 Task: Set the radius for the debanding algorithm to 17.
Action: Mouse moved to (129, 14)
Screenshot: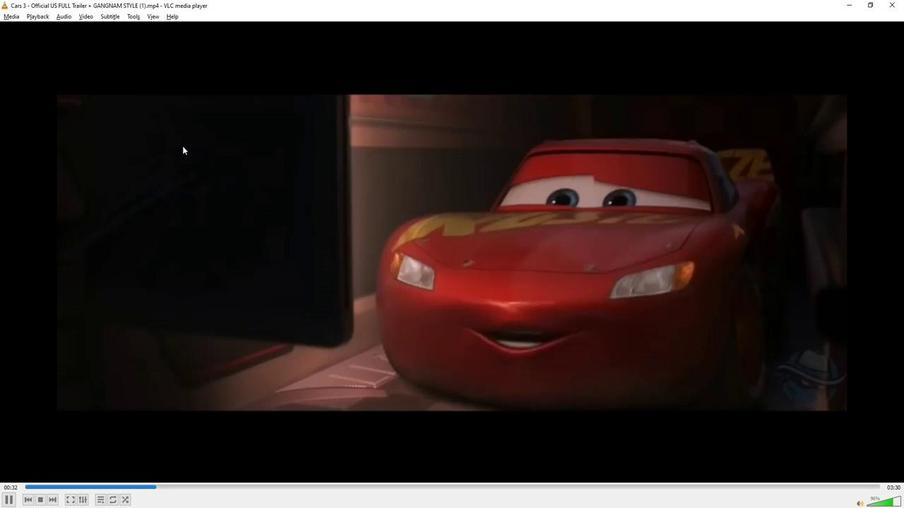 
Action: Mouse pressed left at (129, 14)
Screenshot: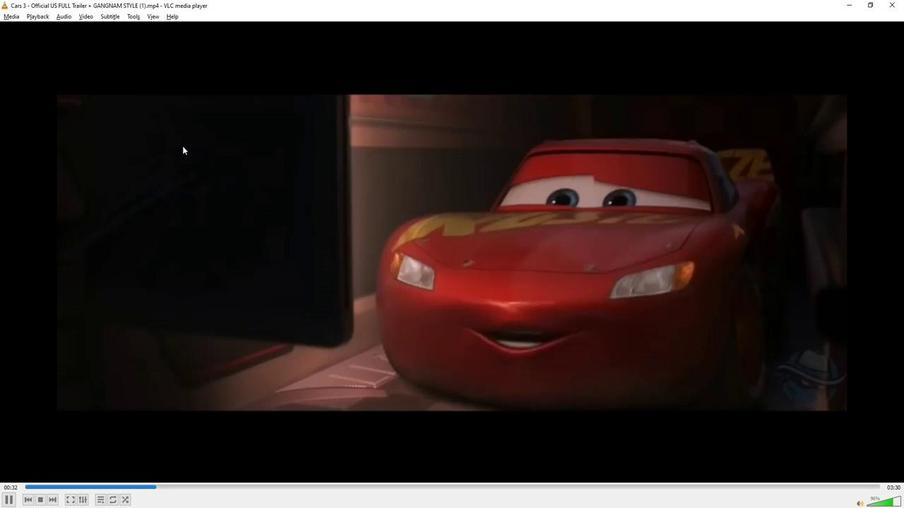 
Action: Mouse moved to (156, 128)
Screenshot: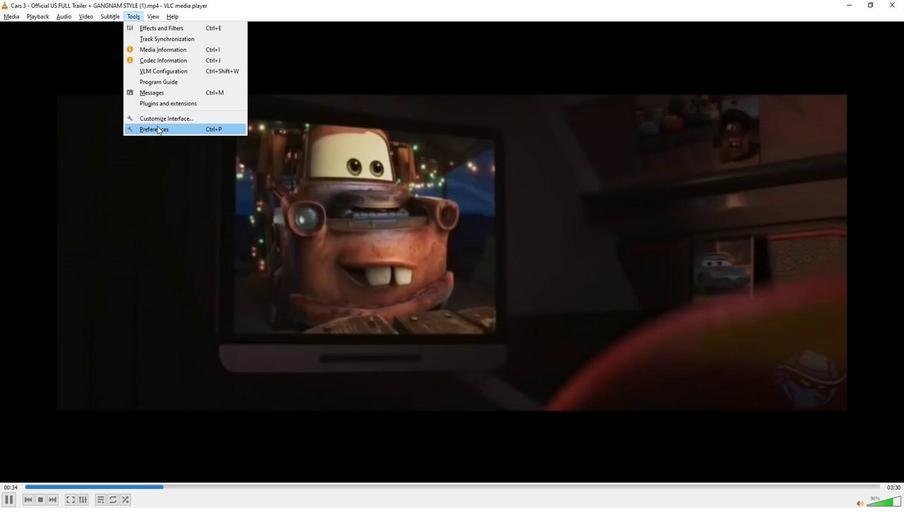 
Action: Mouse pressed left at (156, 128)
Screenshot: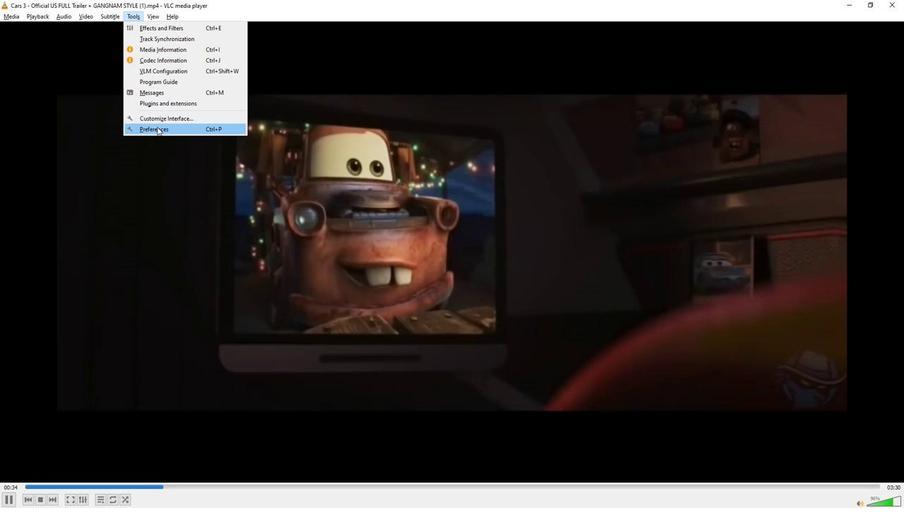
Action: Mouse moved to (199, 400)
Screenshot: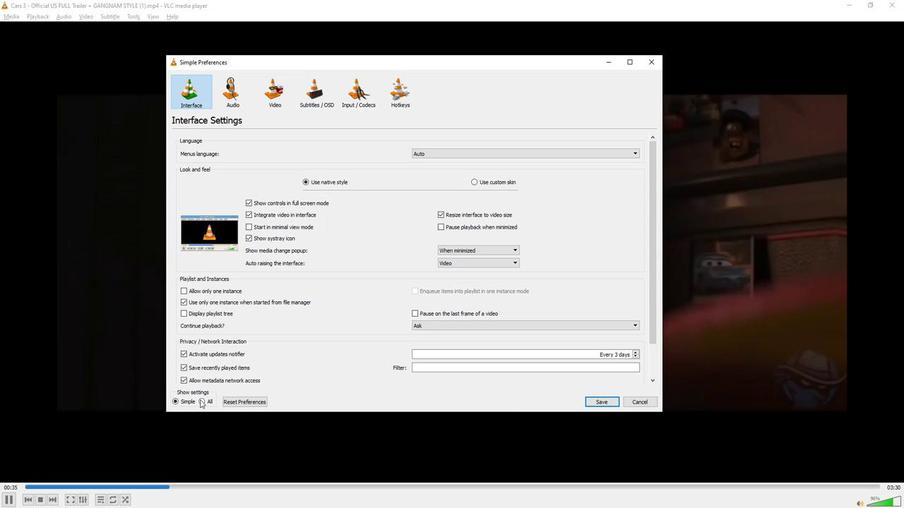 
Action: Mouse pressed left at (199, 400)
Screenshot: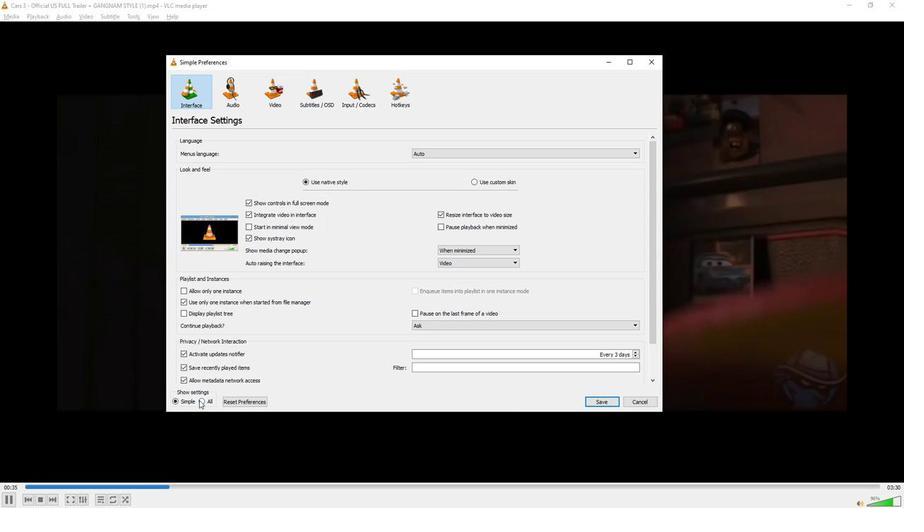 
Action: Mouse moved to (209, 213)
Screenshot: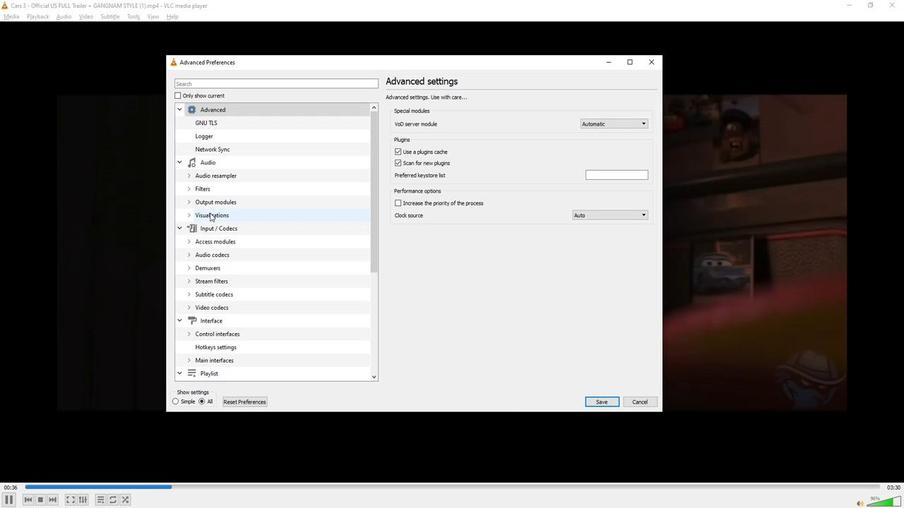 
Action: Mouse scrolled (209, 212) with delta (0, 0)
Screenshot: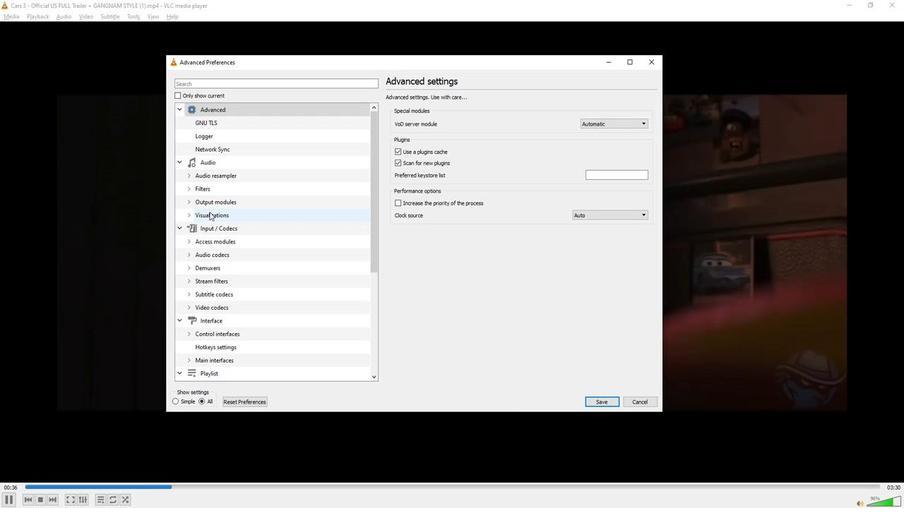 
Action: Mouse moved to (209, 212)
Screenshot: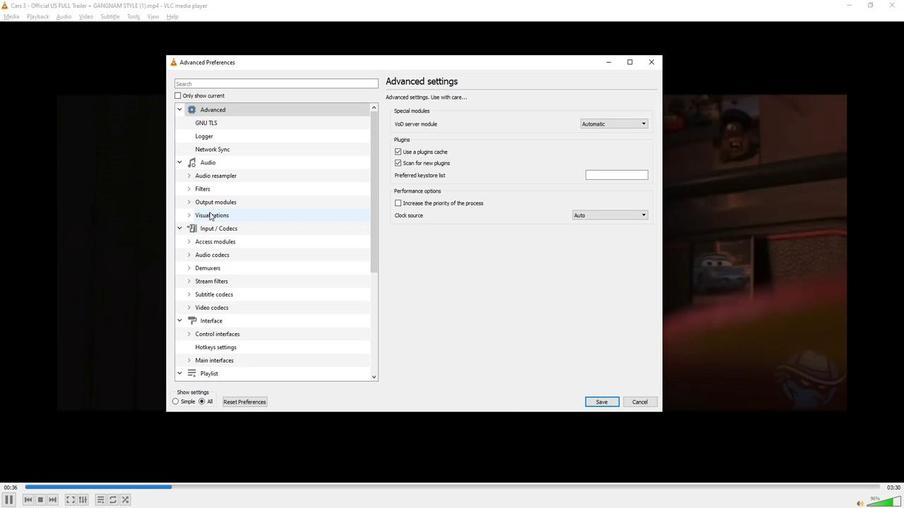 
Action: Mouse scrolled (209, 212) with delta (0, 0)
Screenshot: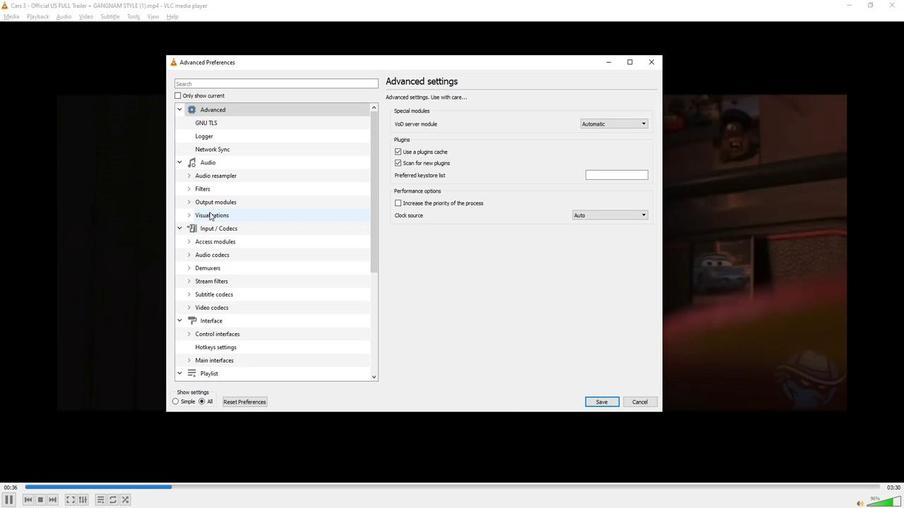 
Action: Mouse scrolled (209, 212) with delta (0, 0)
Screenshot: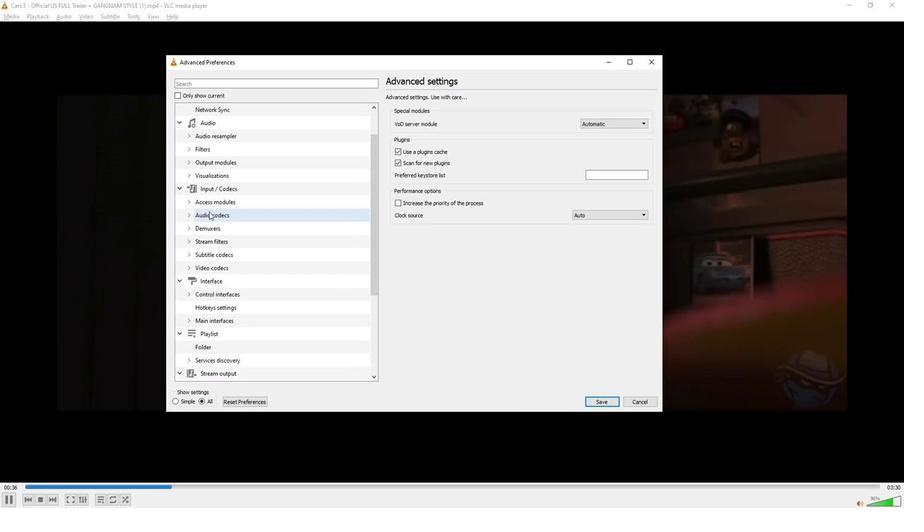 
Action: Mouse scrolled (209, 212) with delta (0, 0)
Screenshot: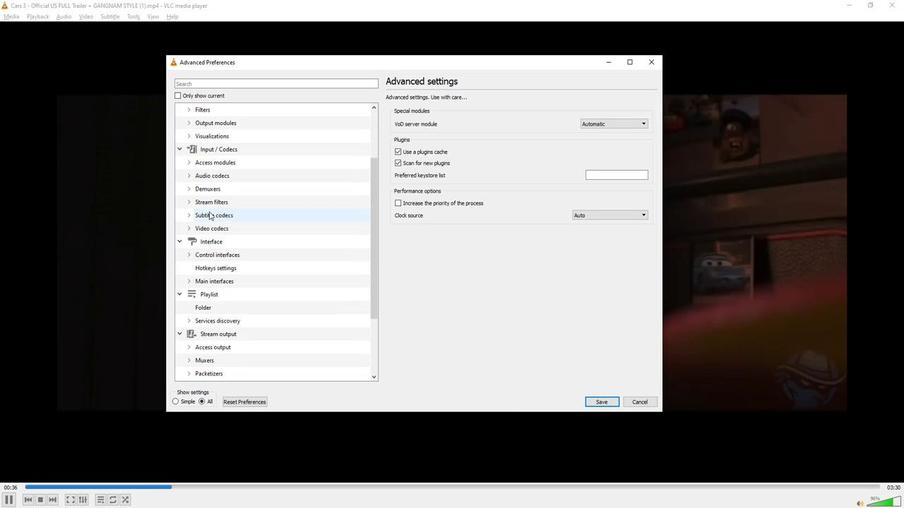 
Action: Mouse scrolled (209, 212) with delta (0, 0)
Screenshot: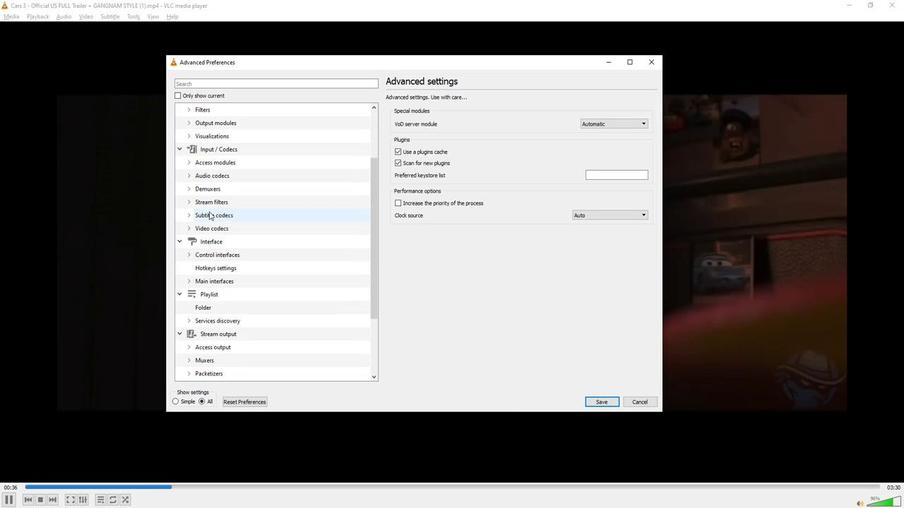 
Action: Mouse scrolled (209, 212) with delta (0, 0)
Screenshot: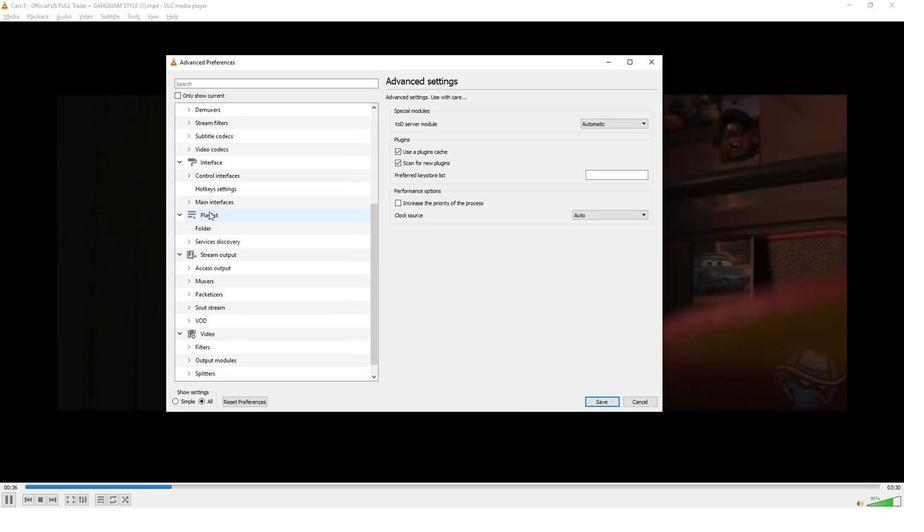 
Action: Mouse scrolled (209, 212) with delta (0, 0)
Screenshot: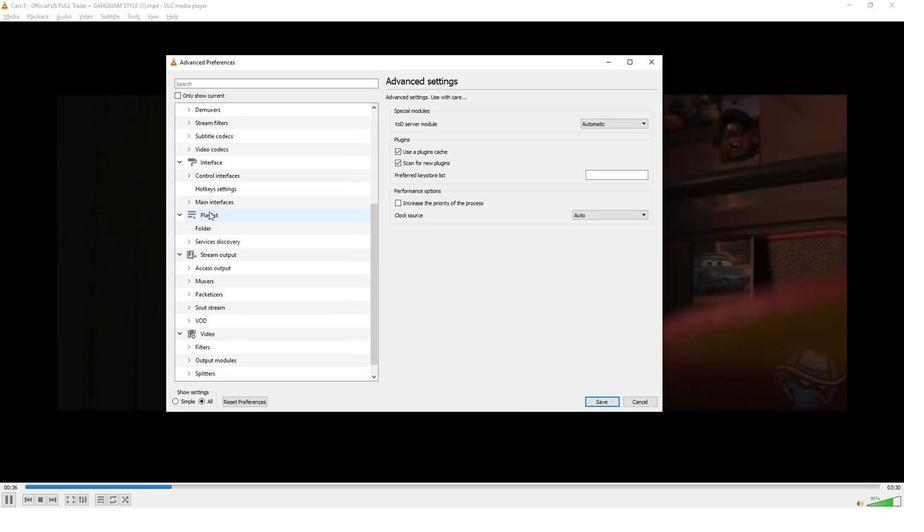 
Action: Mouse scrolled (209, 212) with delta (0, 0)
Screenshot: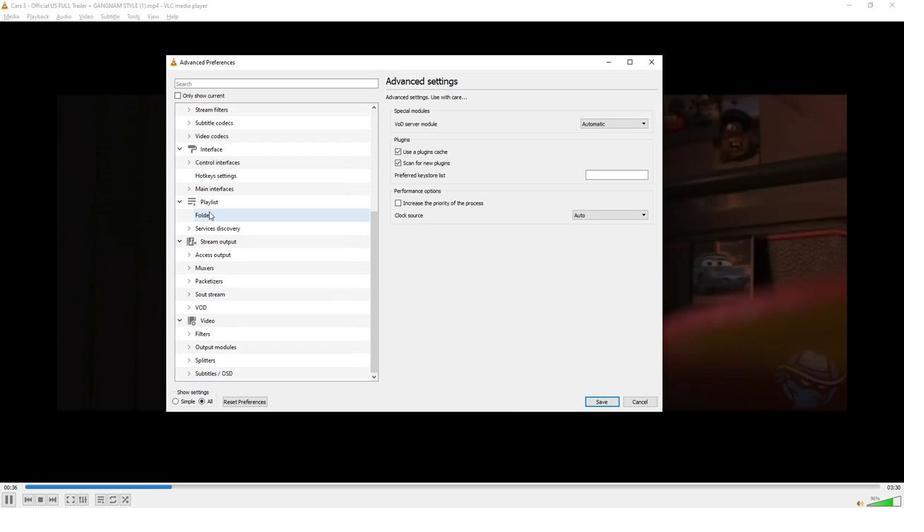 
Action: Mouse moved to (188, 336)
Screenshot: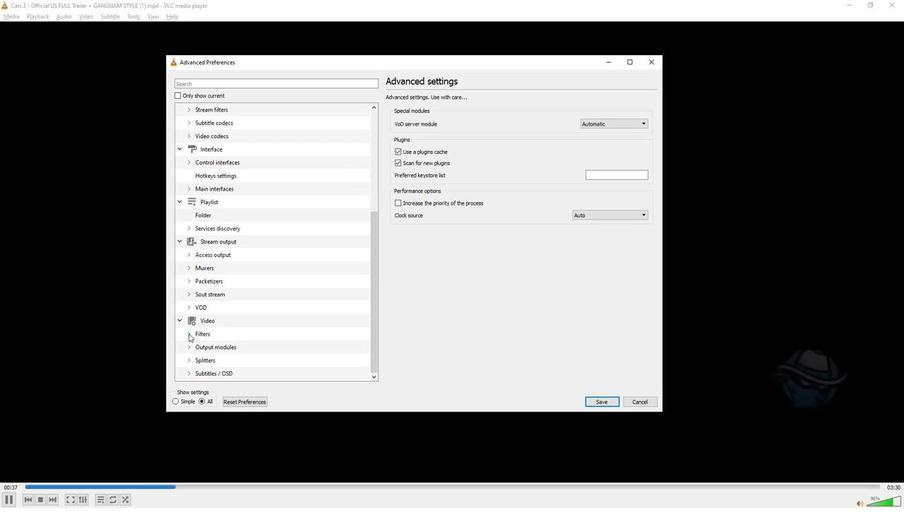 
Action: Mouse pressed left at (188, 336)
Screenshot: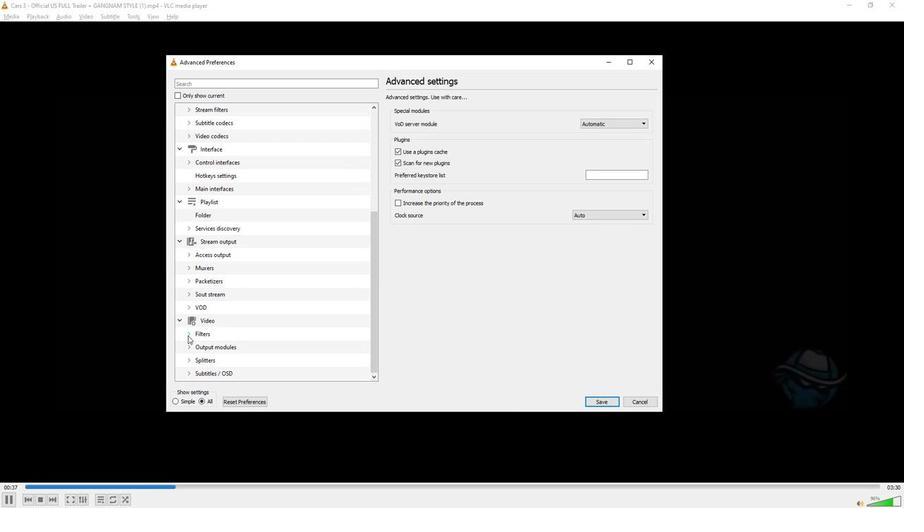 
Action: Mouse moved to (231, 240)
Screenshot: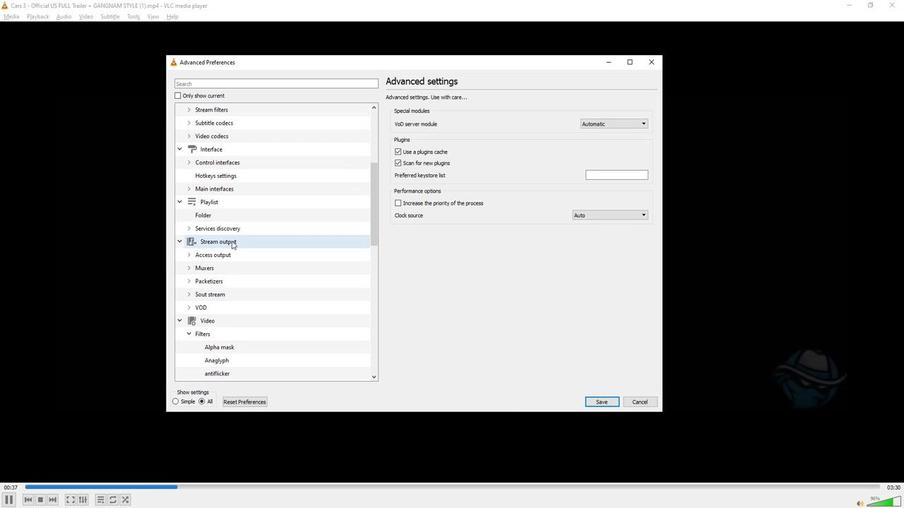 
Action: Mouse scrolled (231, 239) with delta (0, 0)
Screenshot: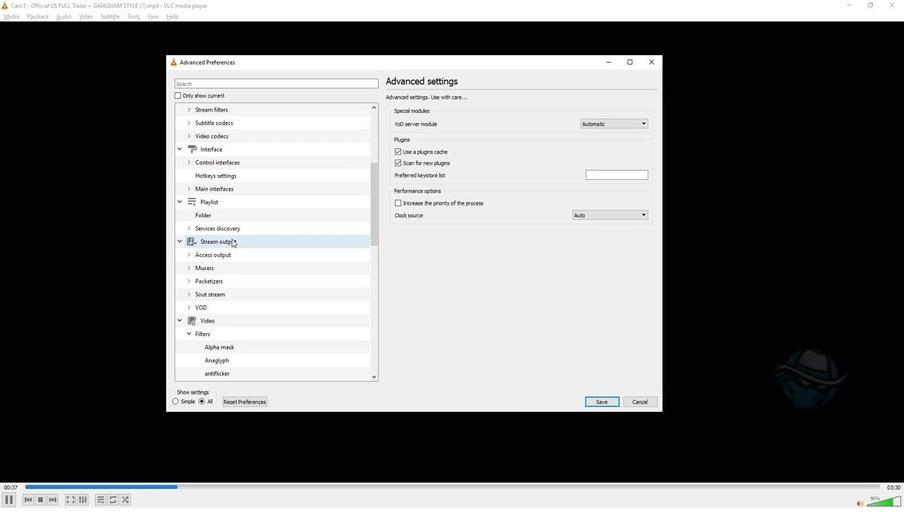
Action: Mouse scrolled (231, 239) with delta (0, 0)
Screenshot: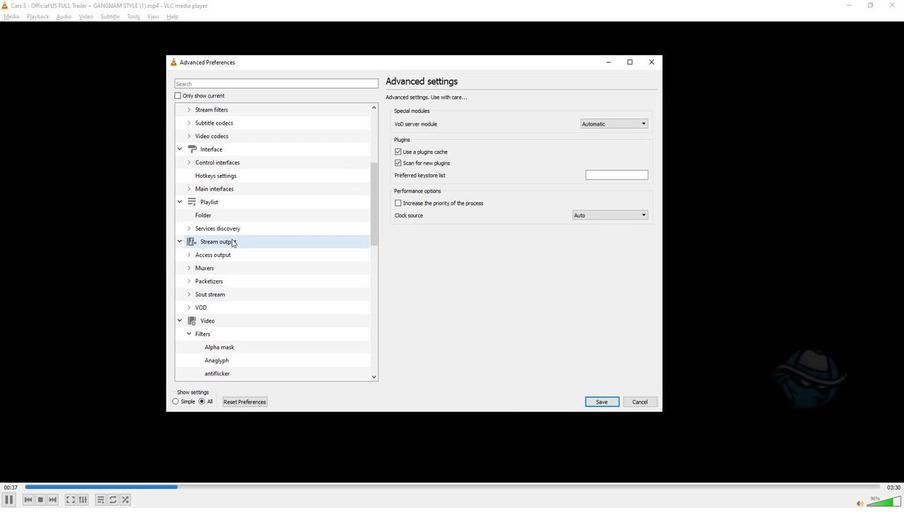 
Action: Mouse scrolled (231, 239) with delta (0, 0)
Screenshot: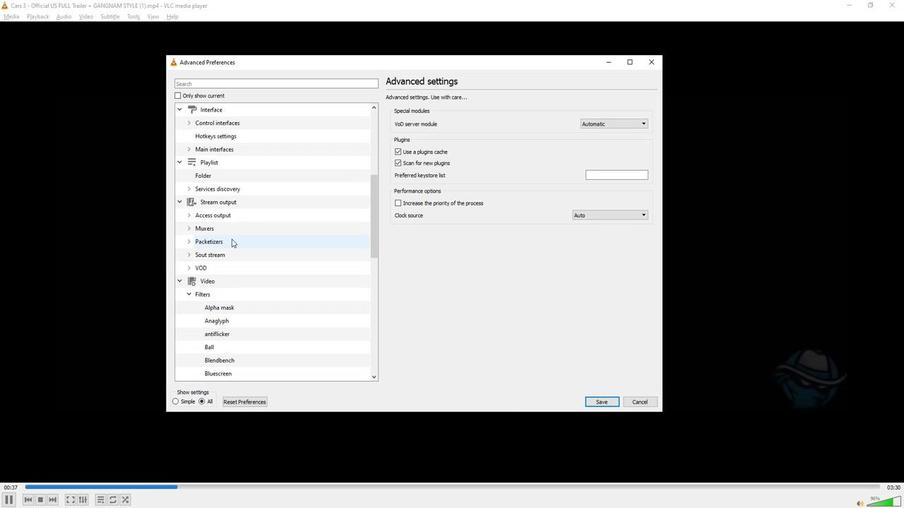 
Action: Mouse moved to (231, 240)
Screenshot: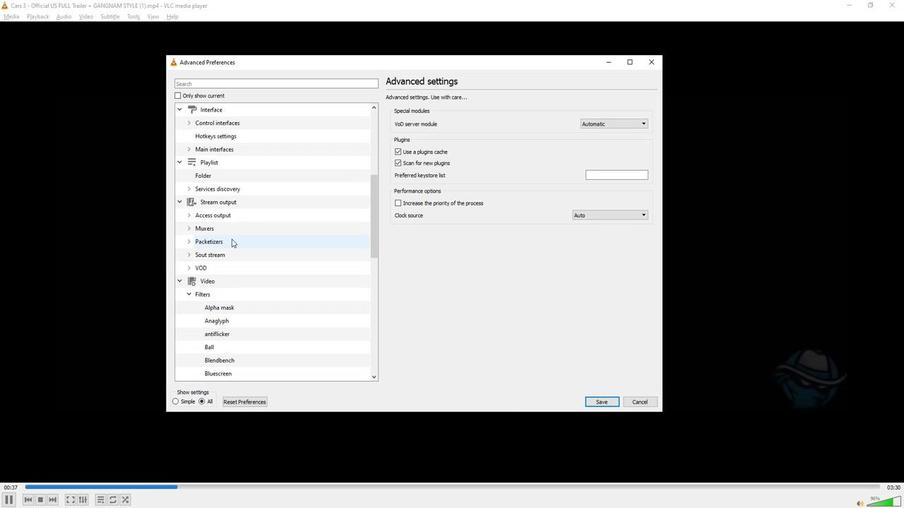 
Action: Mouse scrolled (231, 239) with delta (0, 0)
Screenshot: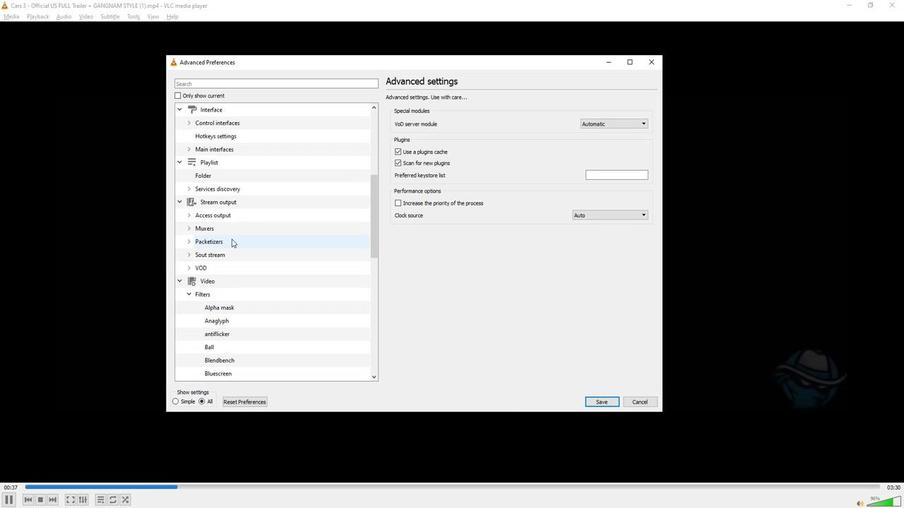 
Action: Mouse scrolled (231, 239) with delta (0, 0)
Screenshot: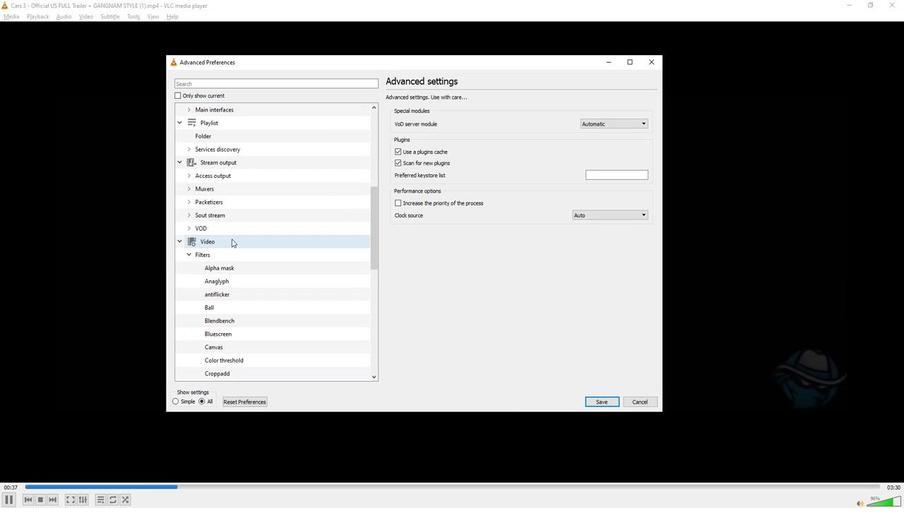 
Action: Mouse scrolled (231, 239) with delta (0, 0)
Screenshot: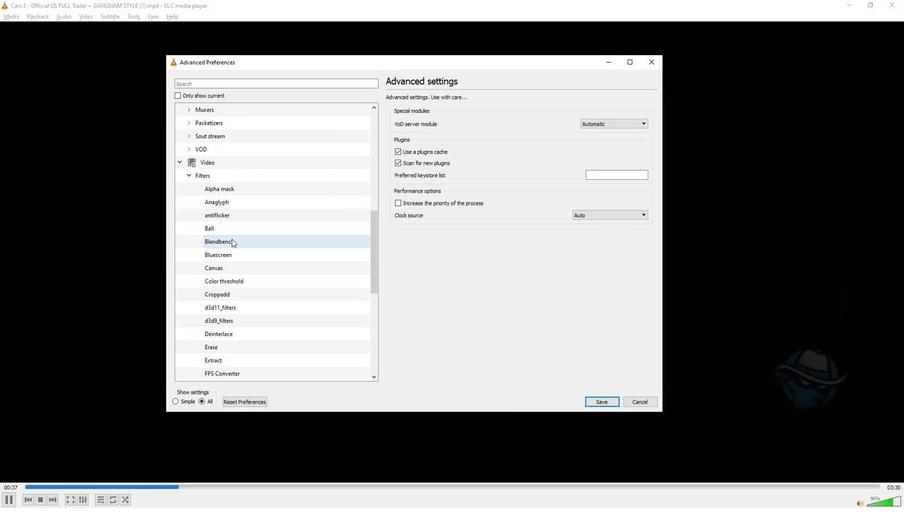 
Action: Mouse moved to (219, 318)
Screenshot: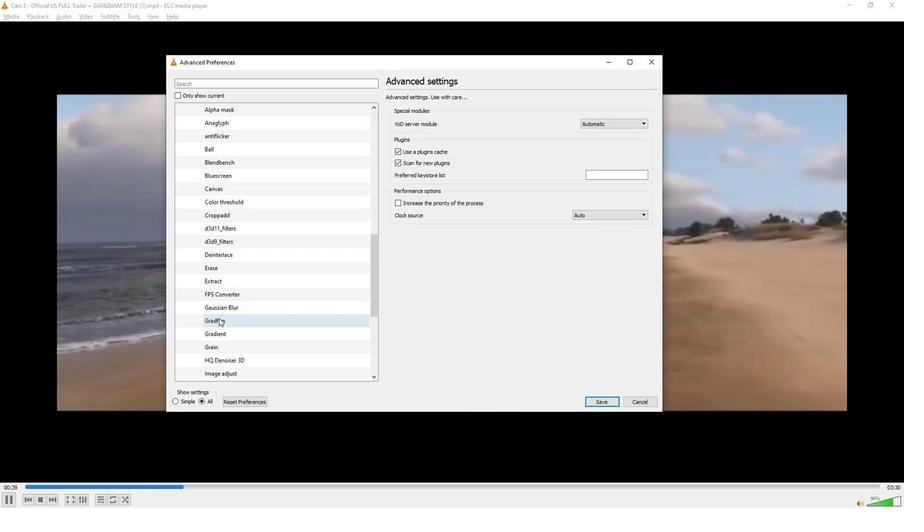 
Action: Mouse pressed left at (219, 318)
Screenshot: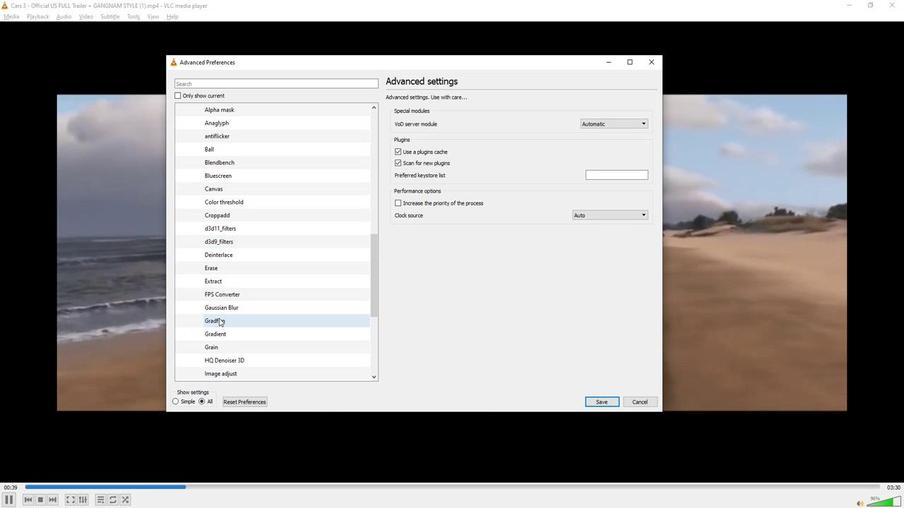 
Action: Mouse moved to (649, 111)
Screenshot: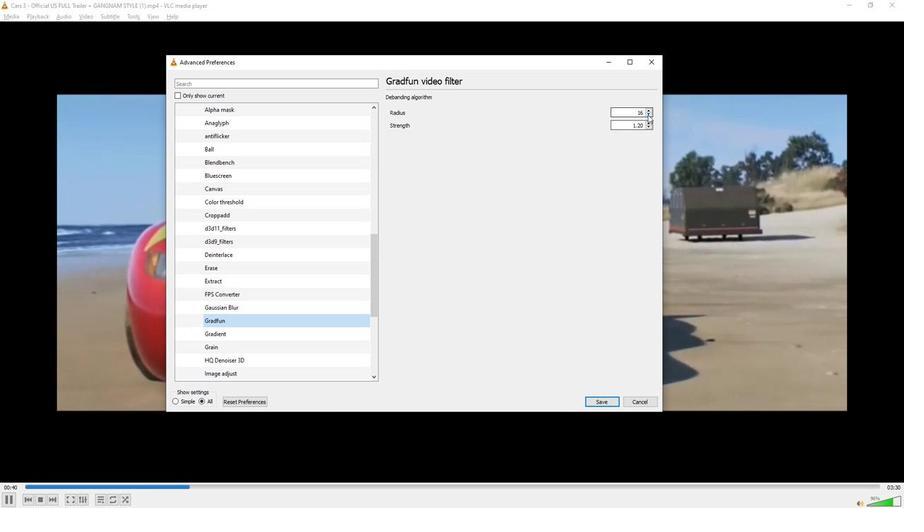 
Action: Mouse pressed left at (649, 111)
Screenshot: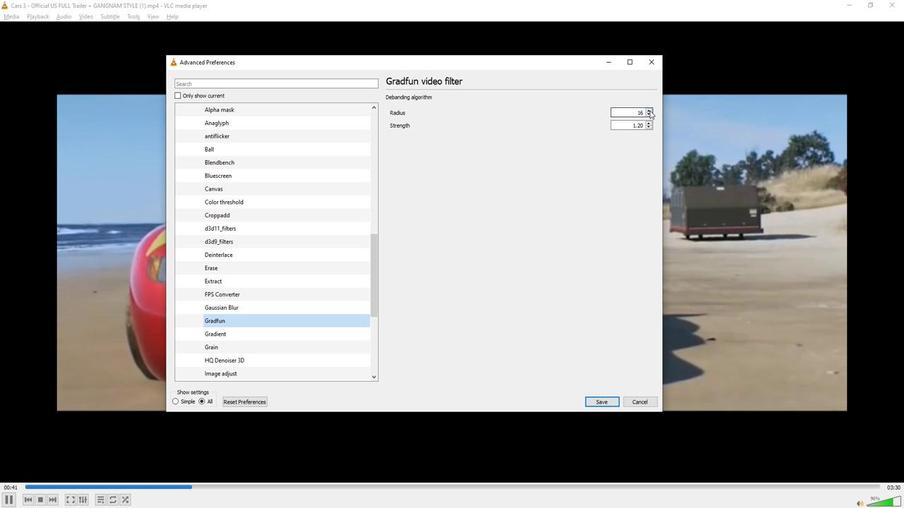 
Action: Mouse moved to (603, 171)
Screenshot: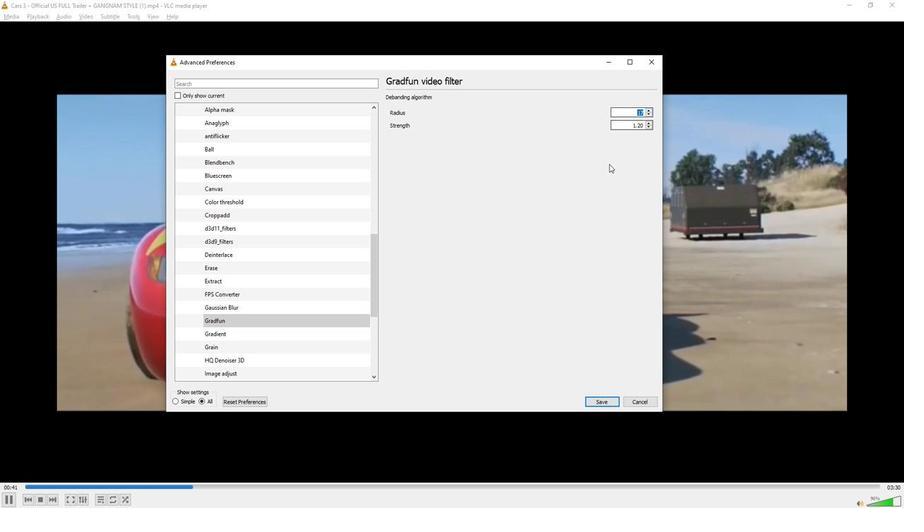 
Action: Mouse pressed left at (603, 171)
Screenshot: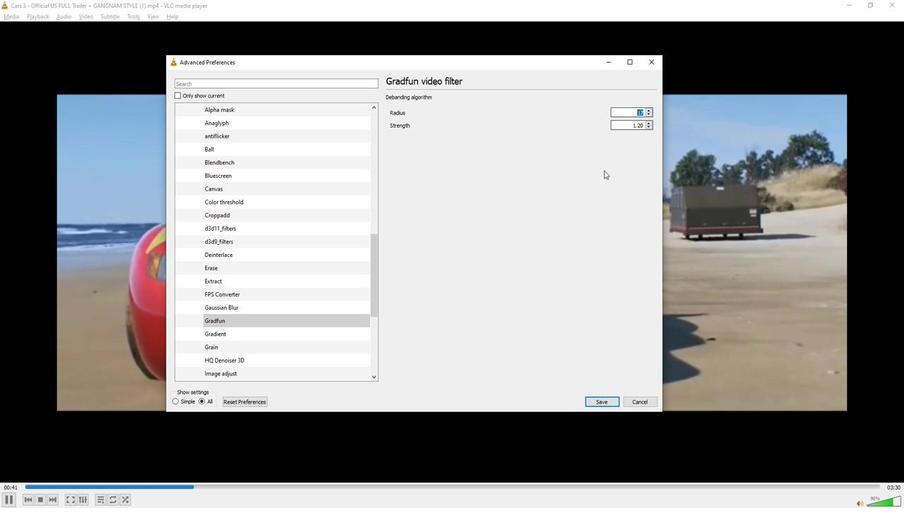 
Action: Mouse moved to (600, 172)
Screenshot: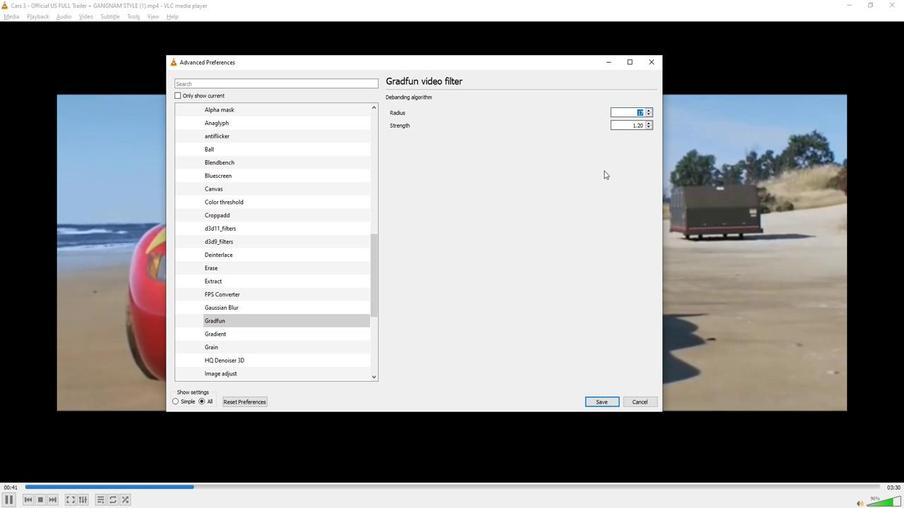 
